Task: Add another home with the address "4563 County Highway 14".
Action: Mouse moved to (604, 141)
Screenshot: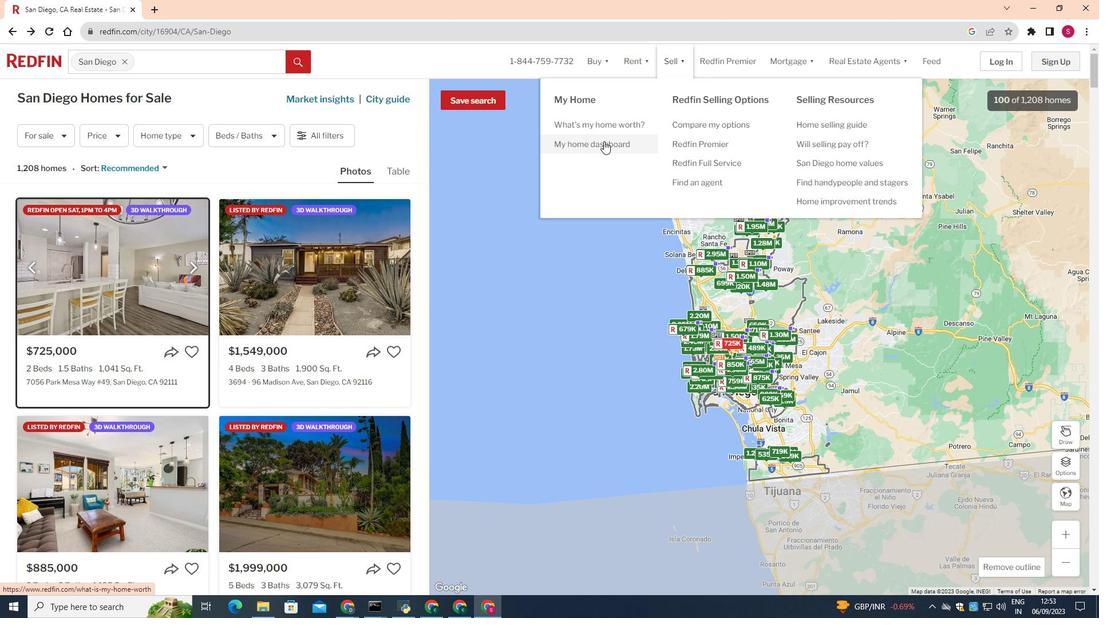 
Action: Mouse pressed left at (604, 141)
Screenshot: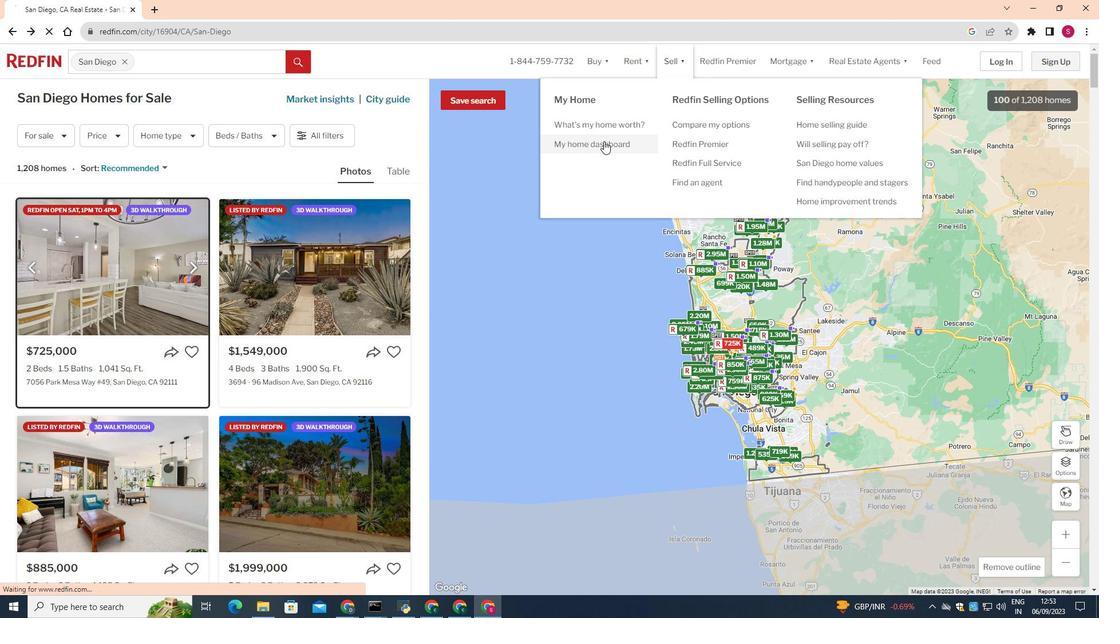 
Action: Mouse moved to (386, 365)
Screenshot: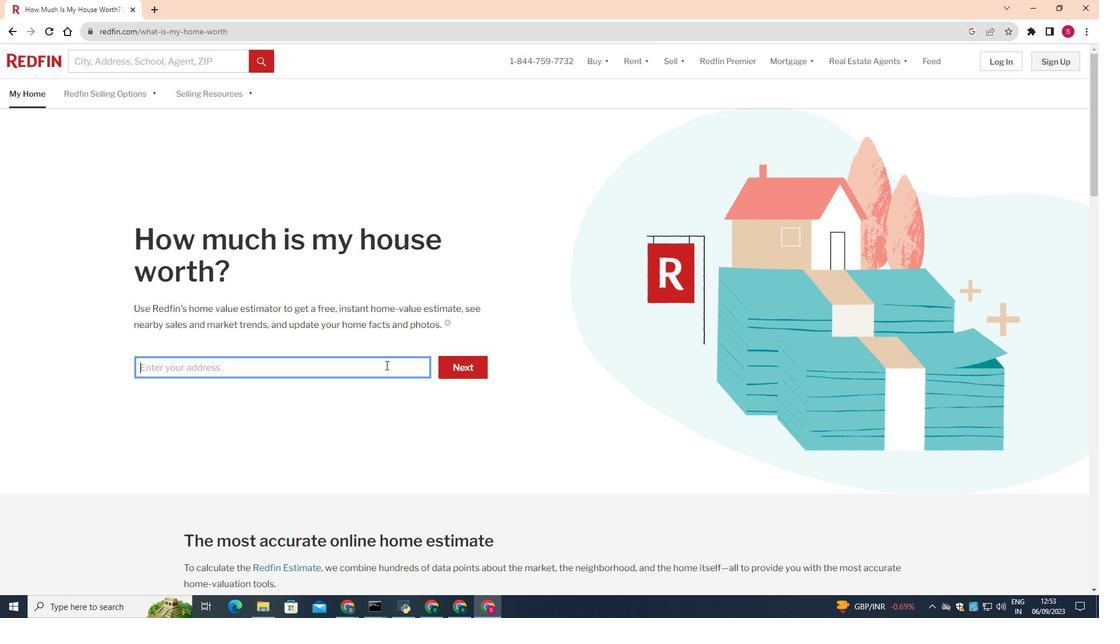 
Action: Mouse pressed left at (386, 365)
Screenshot: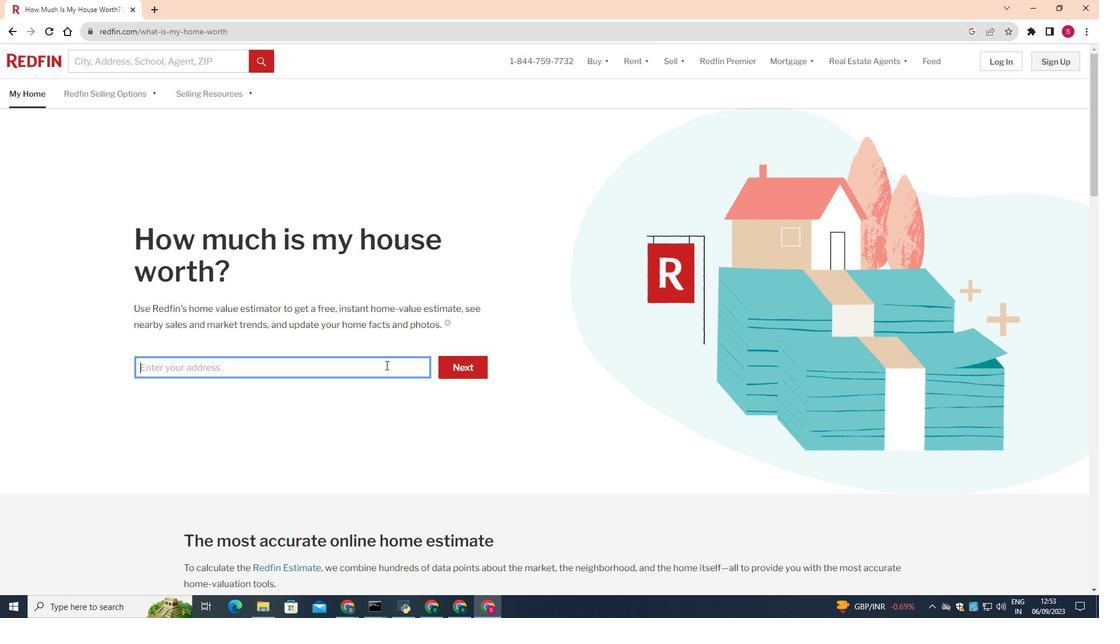 
Action: Key pressed 4563<Key.space><Key.shift>County<Key.space><Key.shift>Highway<Key.space>14
Screenshot: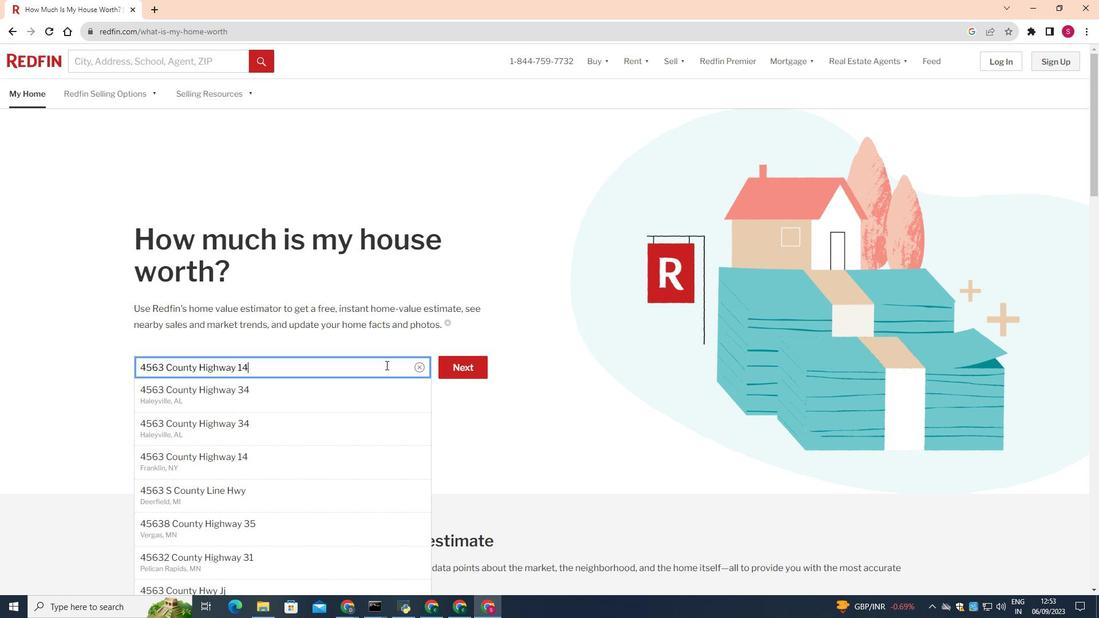 
Action: Mouse moved to (331, 386)
Screenshot: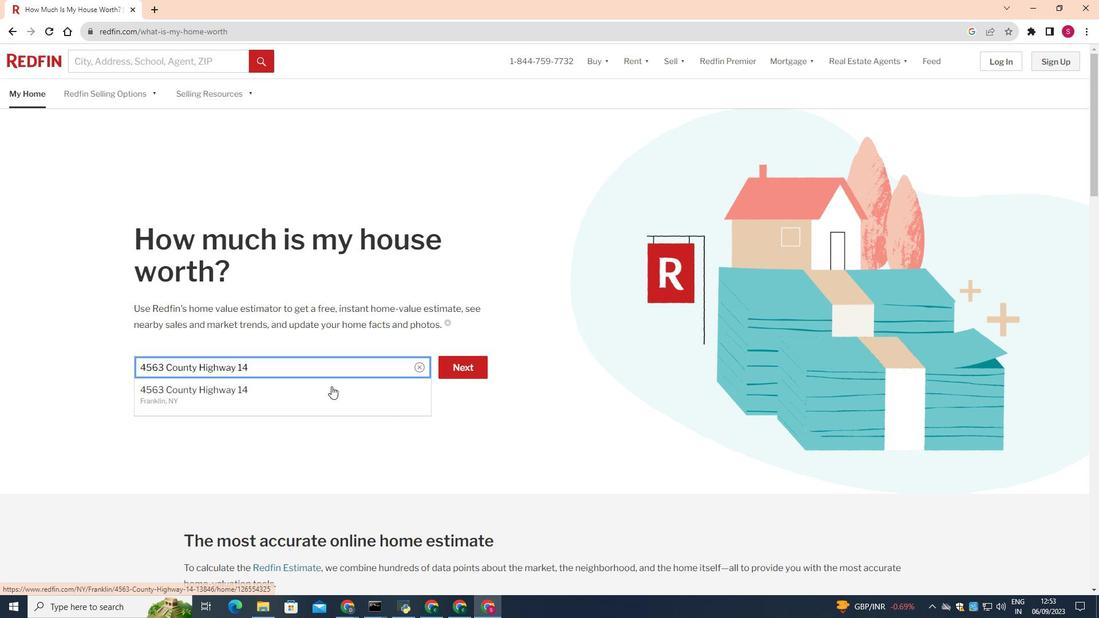 
Action: Mouse pressed left at (331, 386)
Screenshot: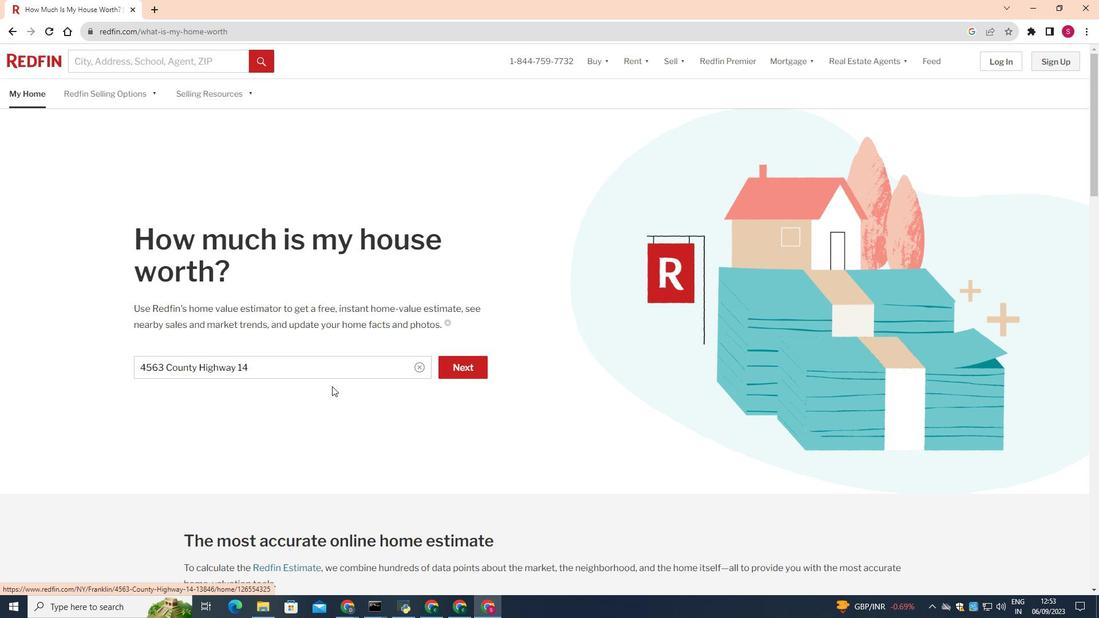 
Action: Mouse moved to (478, 371)
Screenshot: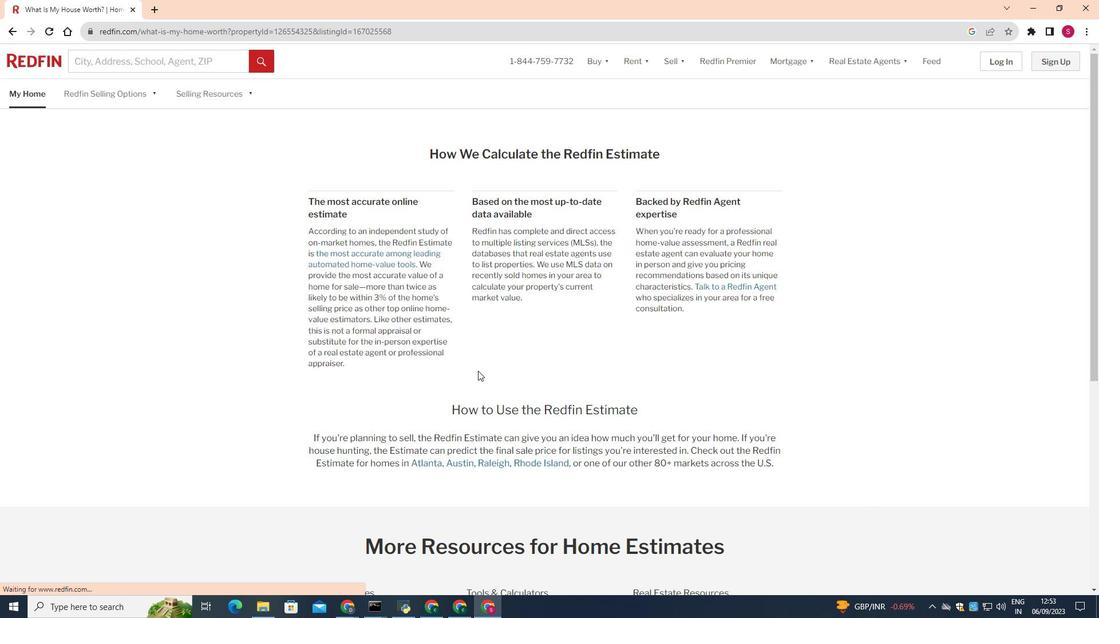 
Action: Mouse pressed left at (478, 371)
Screenshot: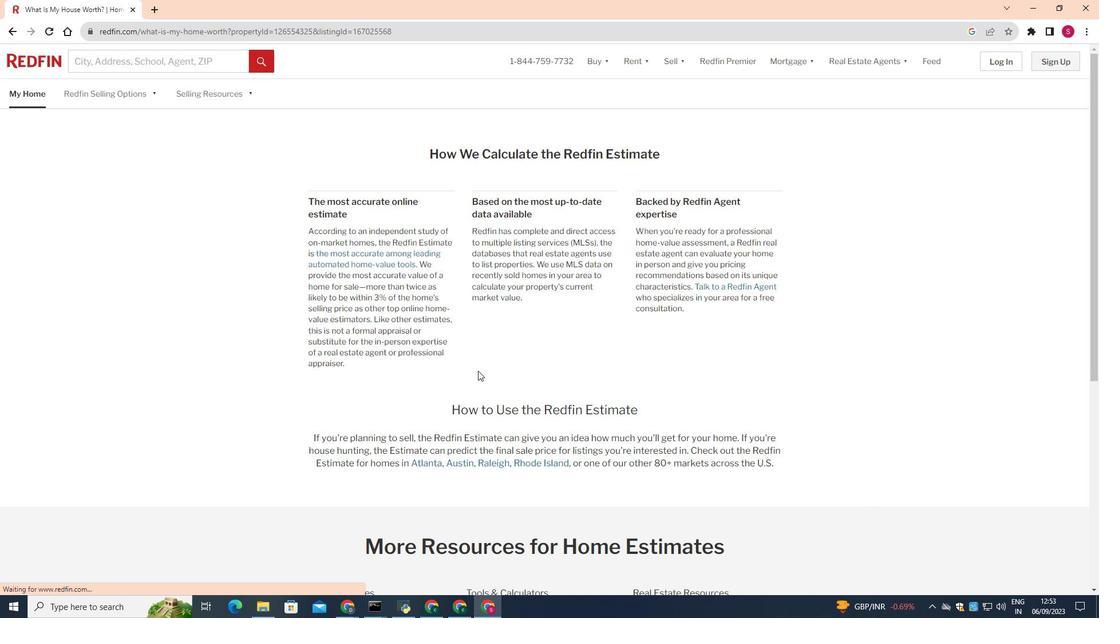 
